 Task: Show the sheet with the name of the employee attendance.
Action: Mouse moved to (112, 90)
Screenshot: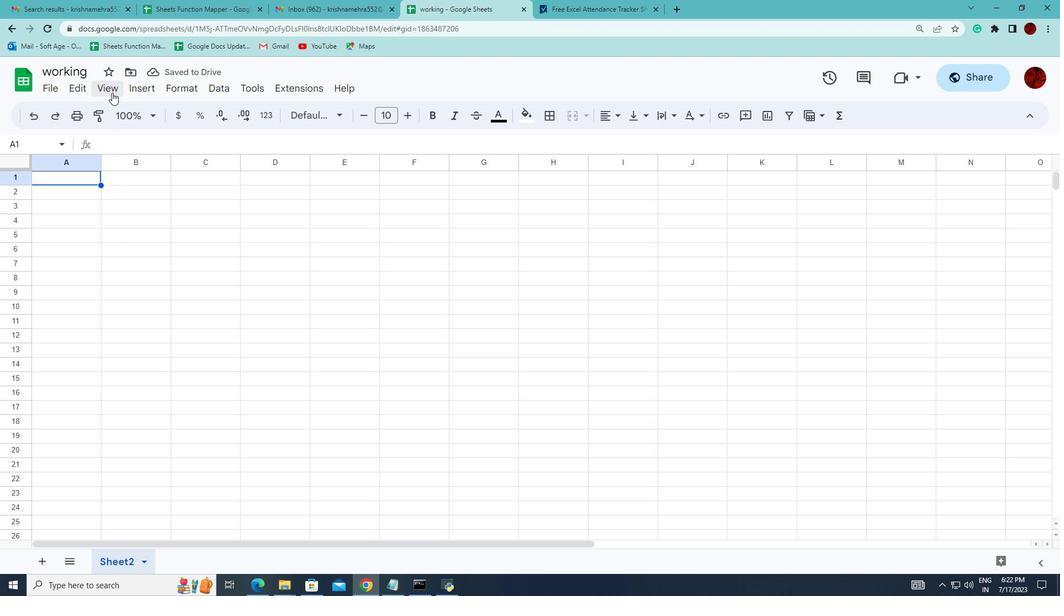 
Action: Mouse pressed left at (112, 90)
Screenshot: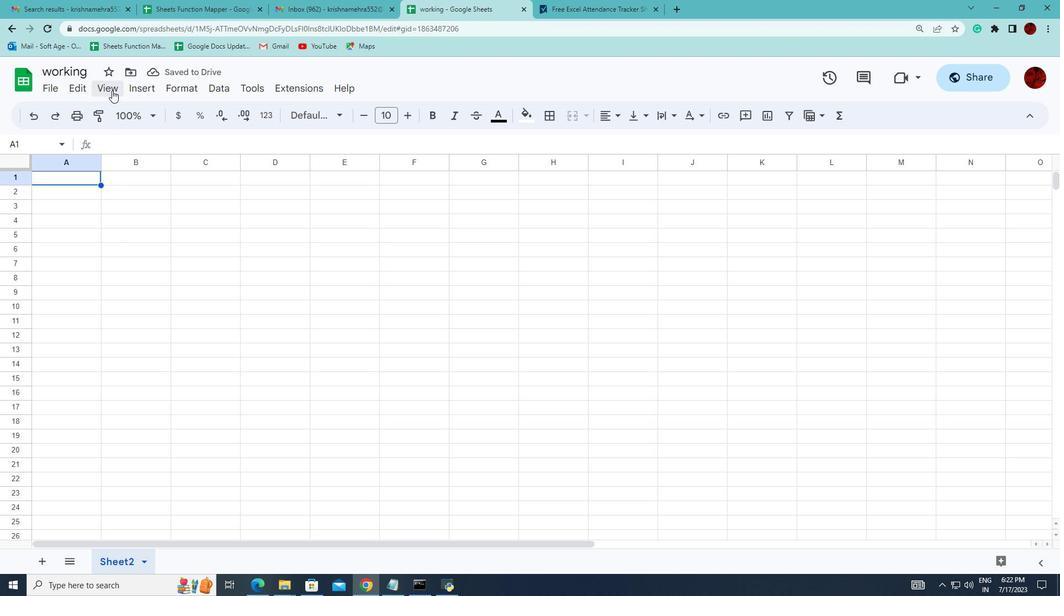 
Action: Mouse moved to (327, 192)
Screenshot: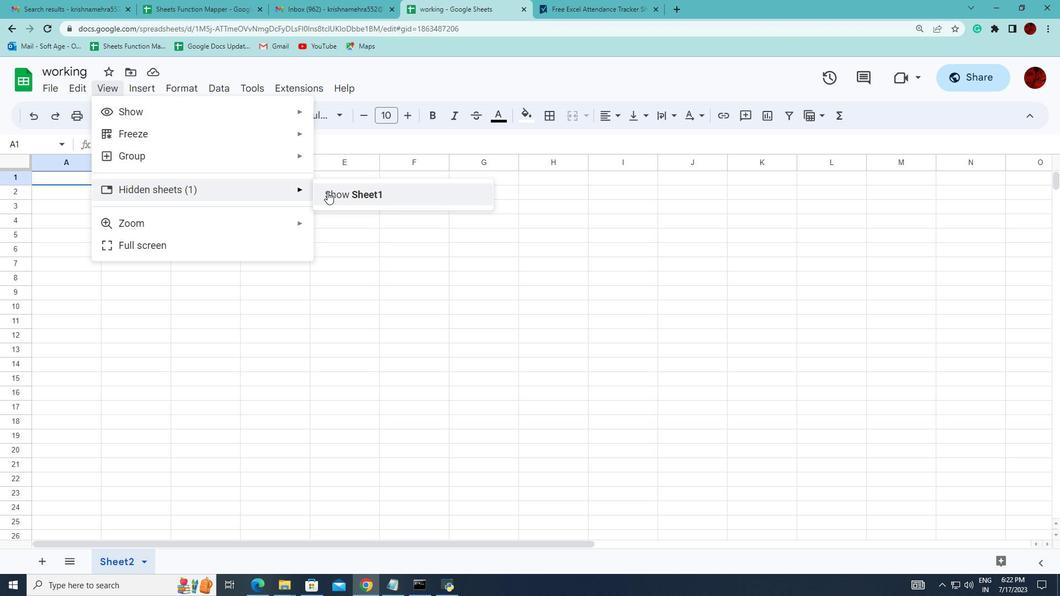 
Action: Mouse pressed left at (327, 192)
Screenshot: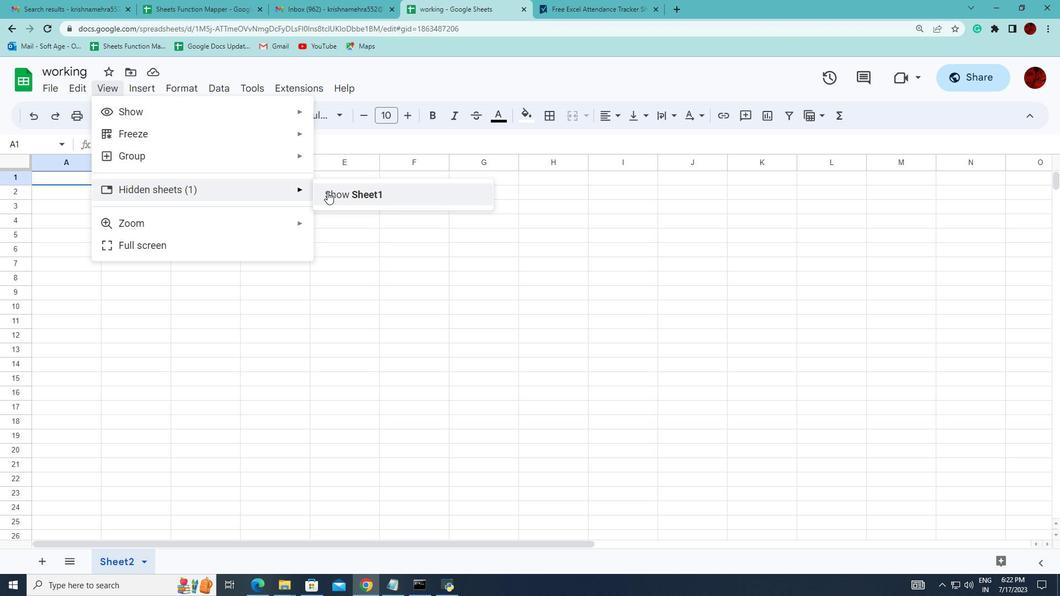 
